 Task: Use Police car Siren Passing Effect in this video Movie B.mp4
Action: Mouse pressed left at (326, 153)
Screenshot: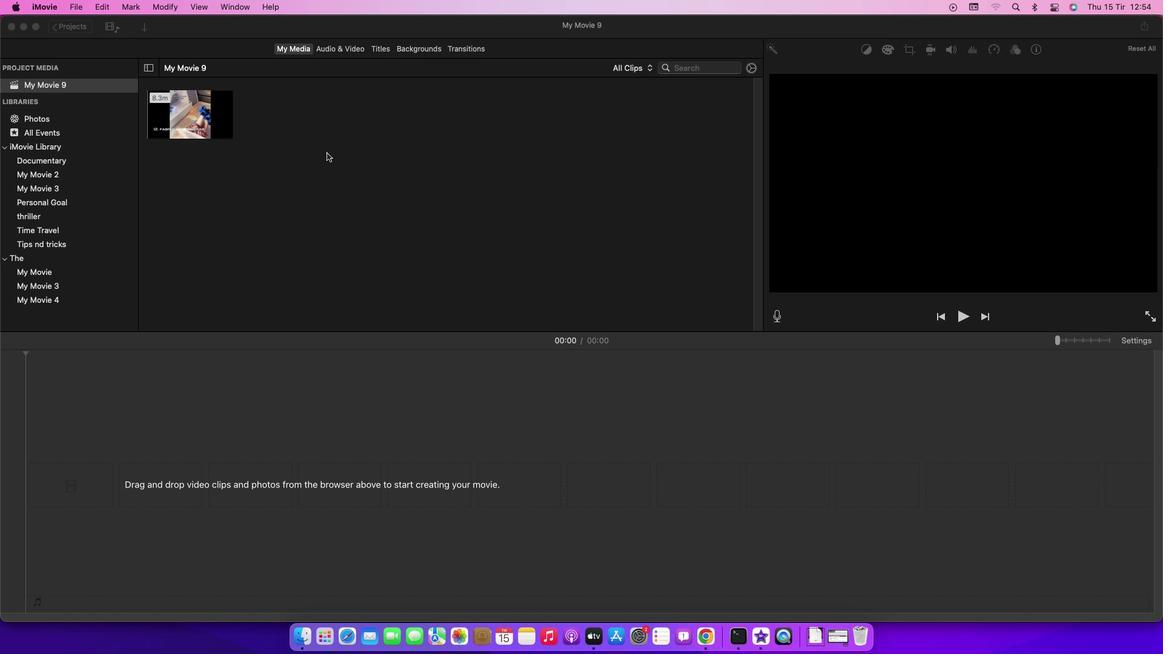 
Action: Mouse moved to (206, 125)
Screenshot: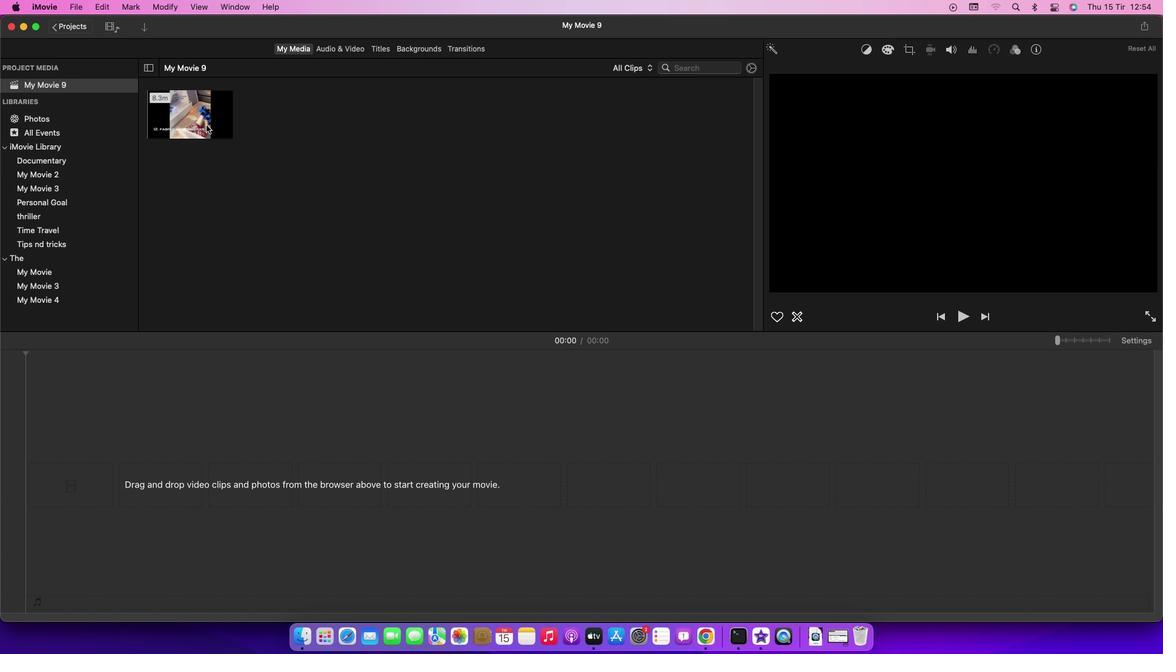 
Action: Mouse pressed left at (206, 125)
Screenshot: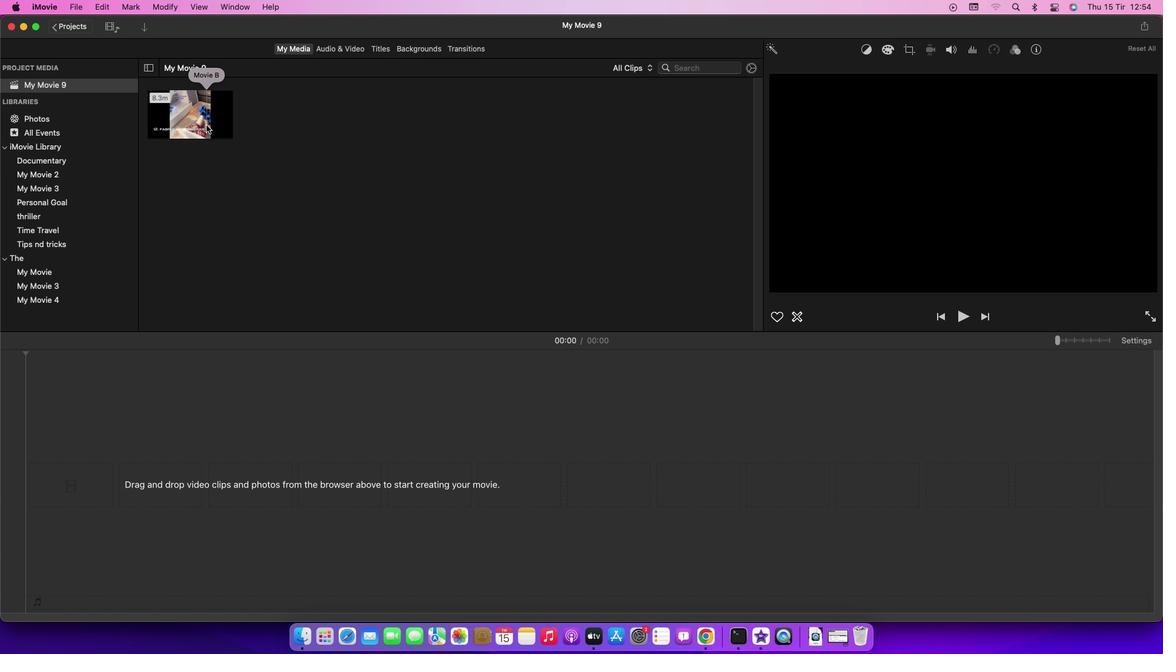 
Action: Mouse moved to (200, 107)
Screenshot: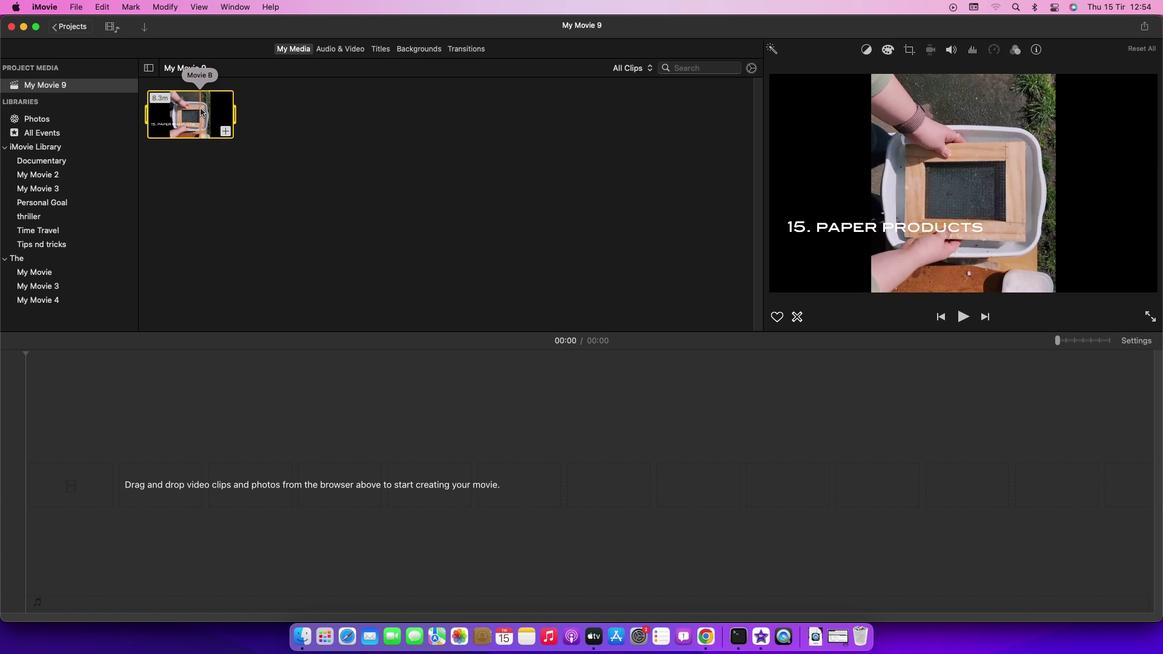 
Action: Mouse pressed left at (200, 107)
Screenshot: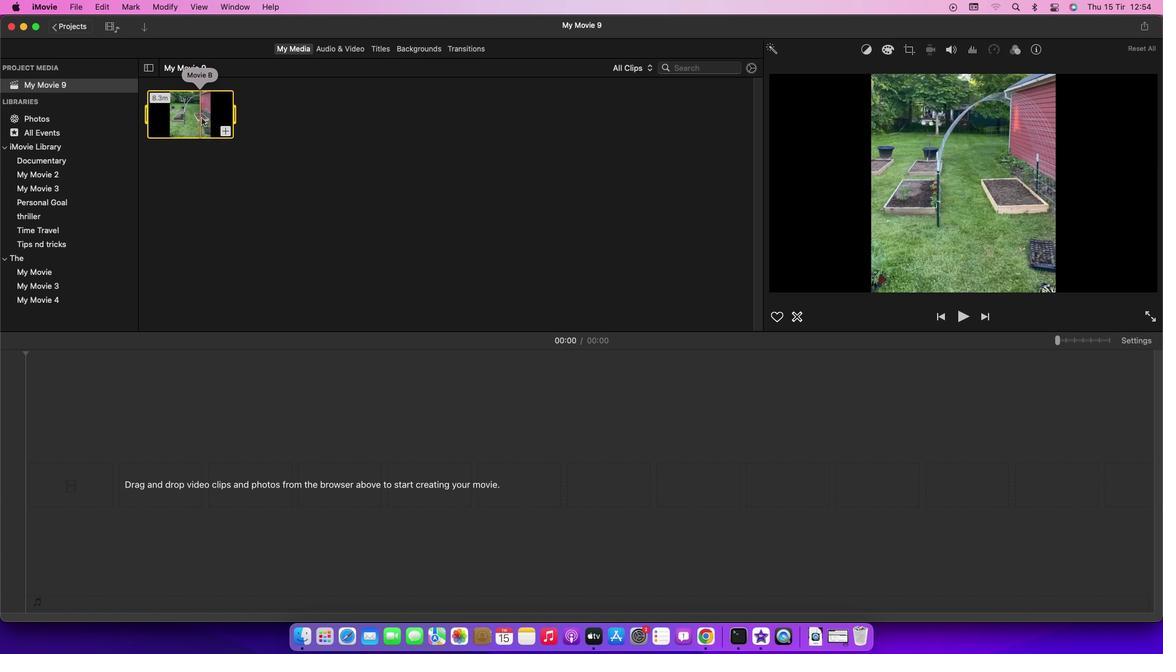 
Action: Mouse moved to (339, 44)
Screenshot: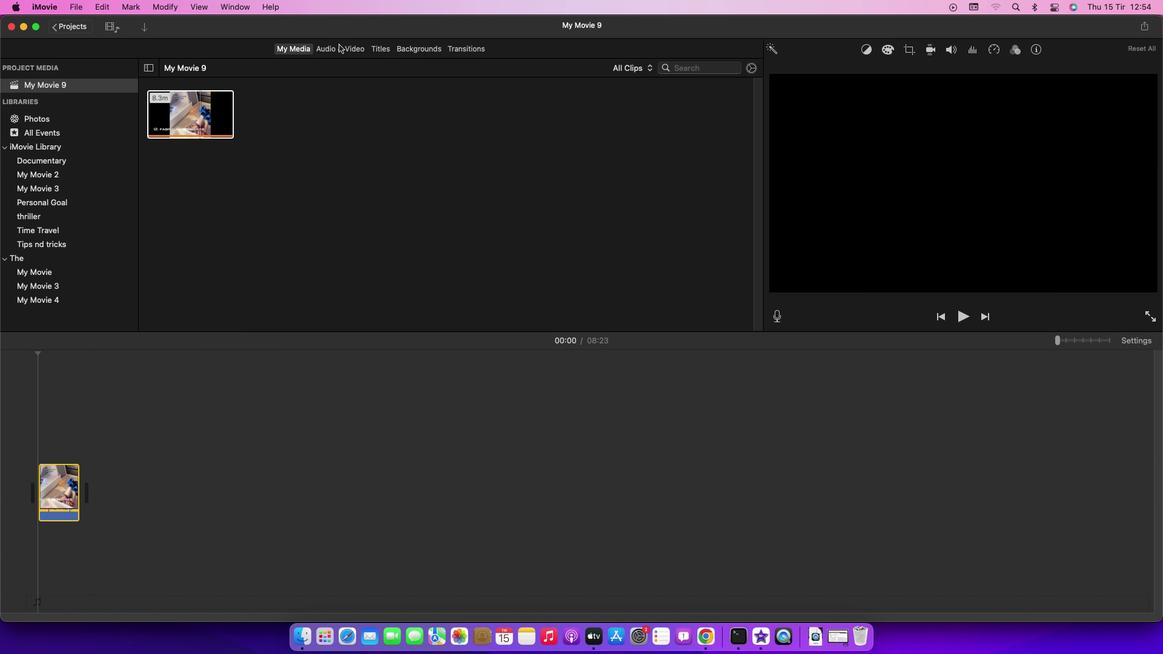
Action: Mouse pressed left at (339, 44)
Screenshot: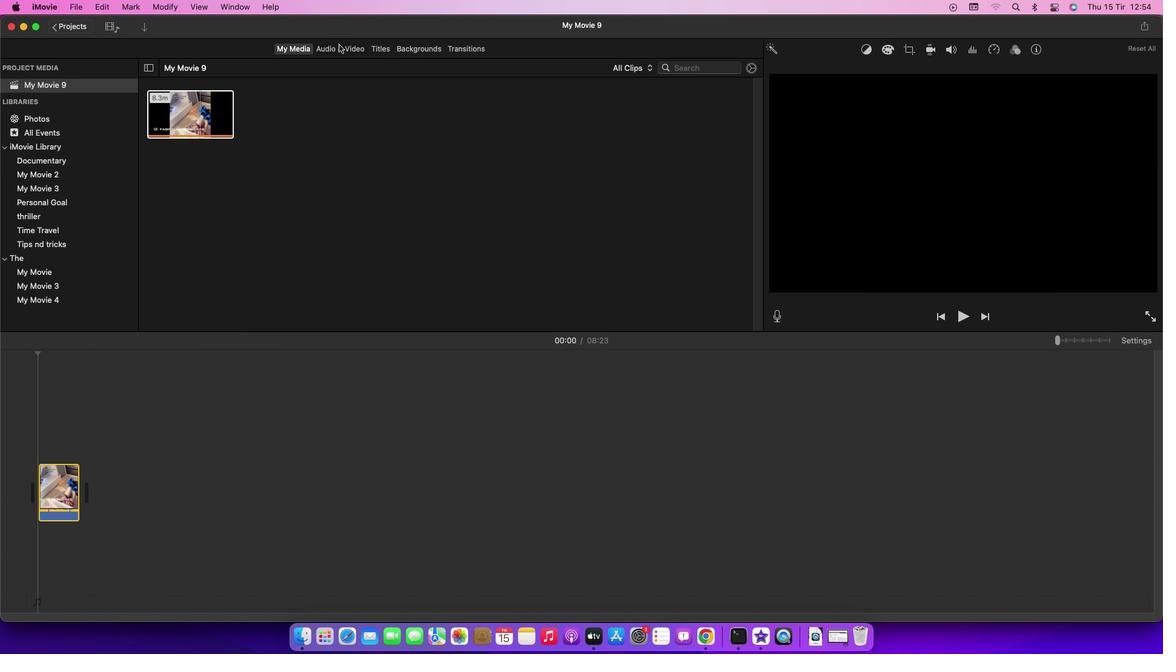 
Action: Mouse moved to (78, 117)
Screenshot: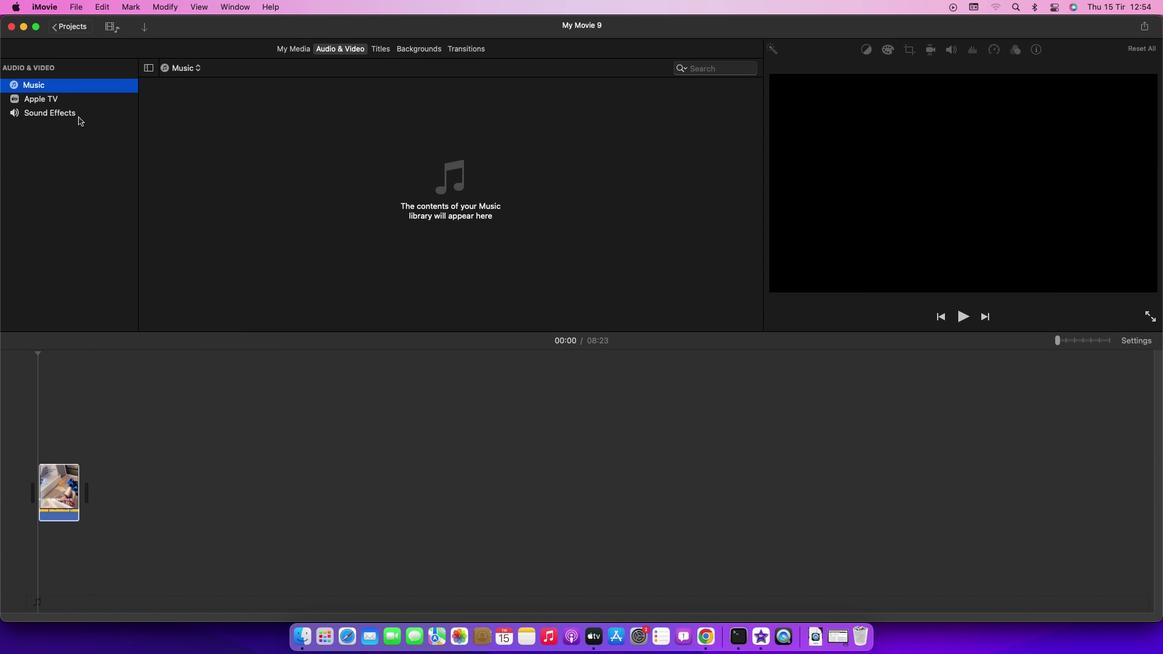 
Action: Mouse pressed left at (78, 117)
Screenshot: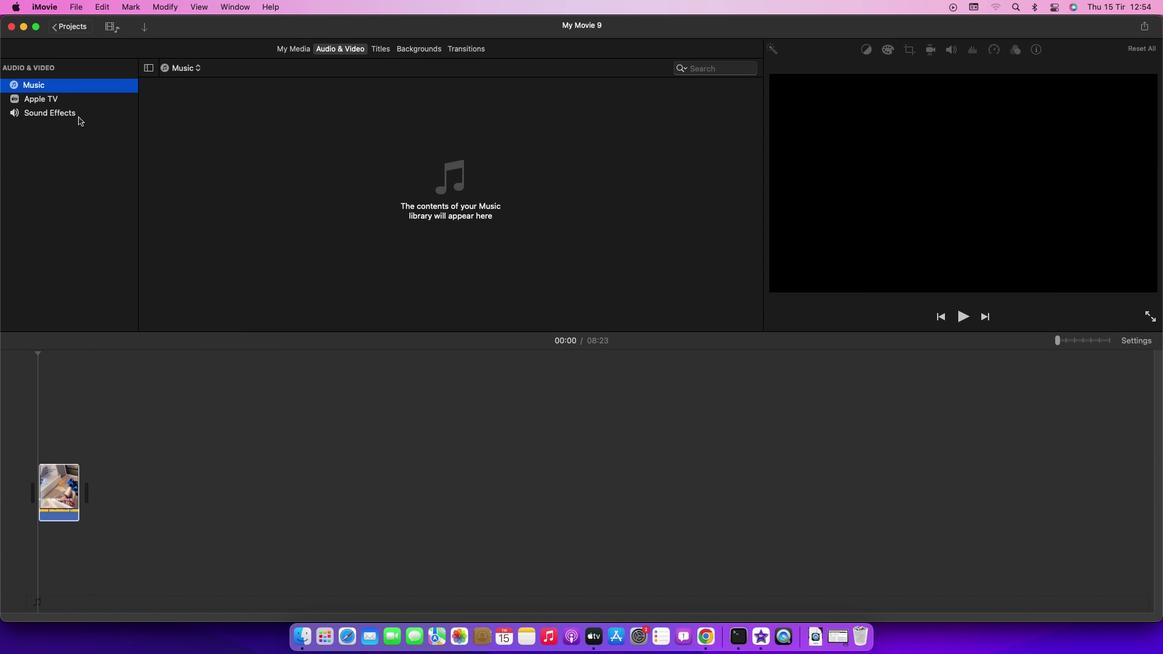 
Action: Mouse moved to (251, 247)
Screenshot: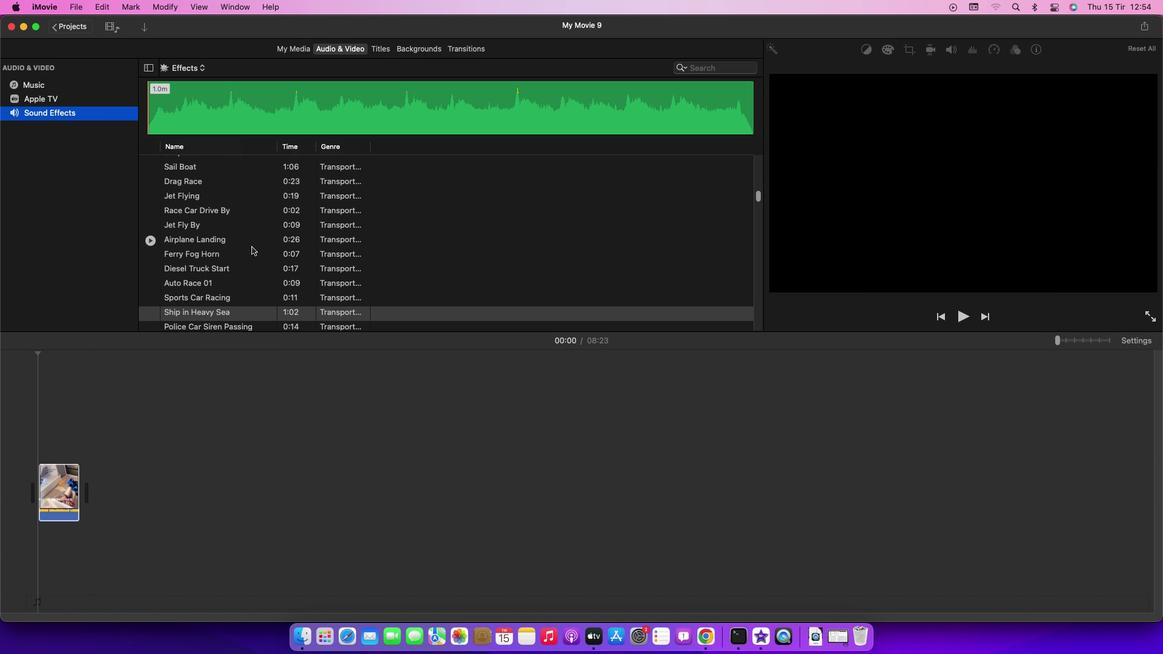 
Action: Mouse scrolled (251, 247) with delta (0, 0)
Screenshot: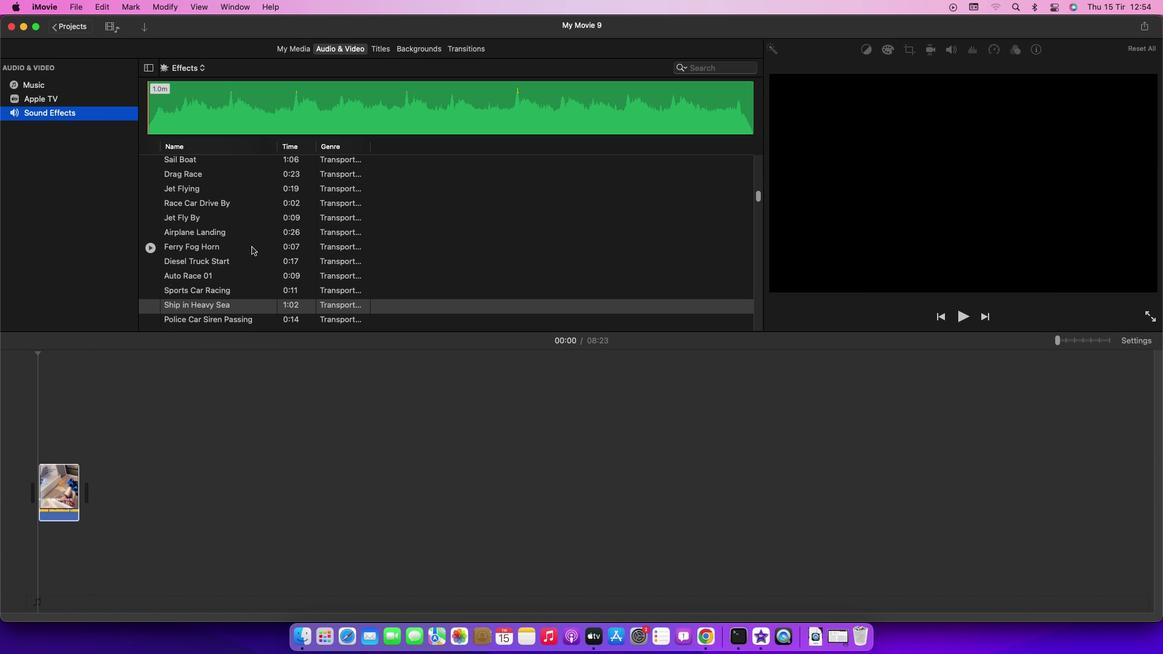 
Action: Mouse scrolled (251, 247) with delta (0, 0)
Screenshot: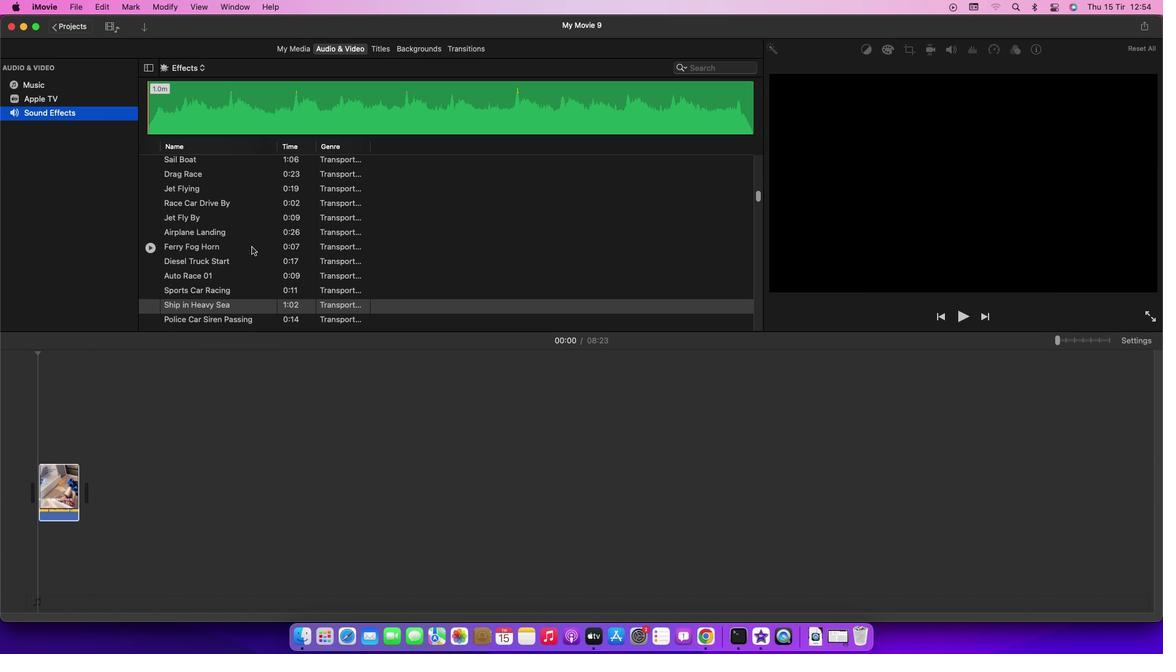 
Action: Mouse scrolled (251, 247) with delta (0, 0)
Screenshot: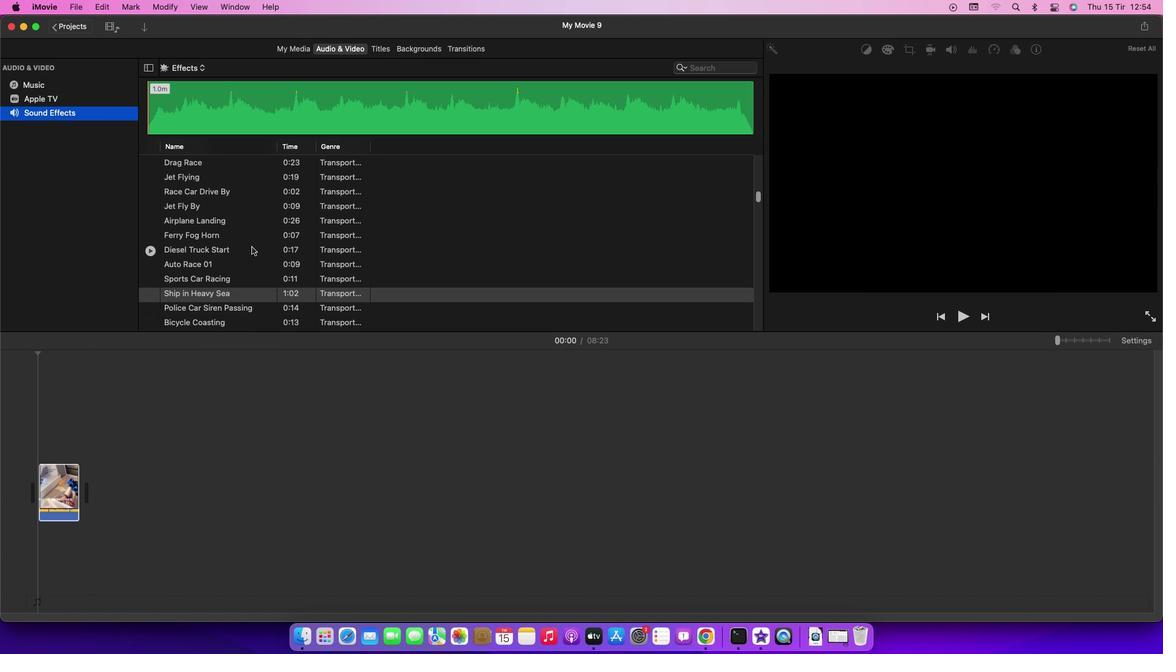 
Action: Mouse moved to (207, 306)
Screenshot: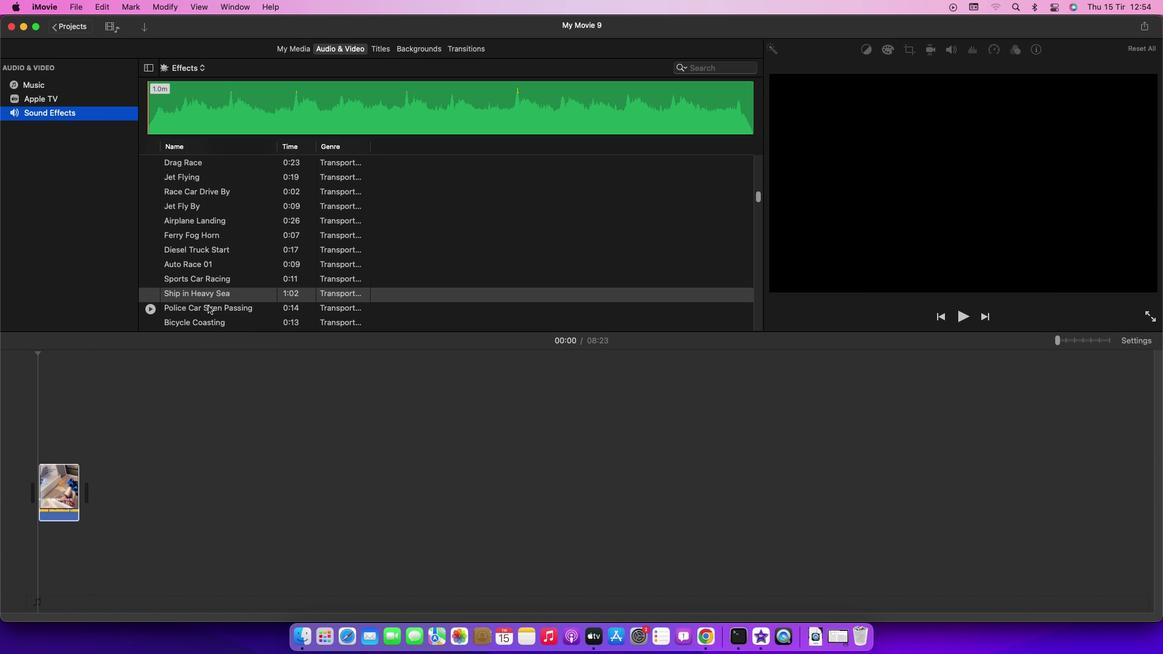 
Action: Mouse pressed left at (207, 306)
Screenshot: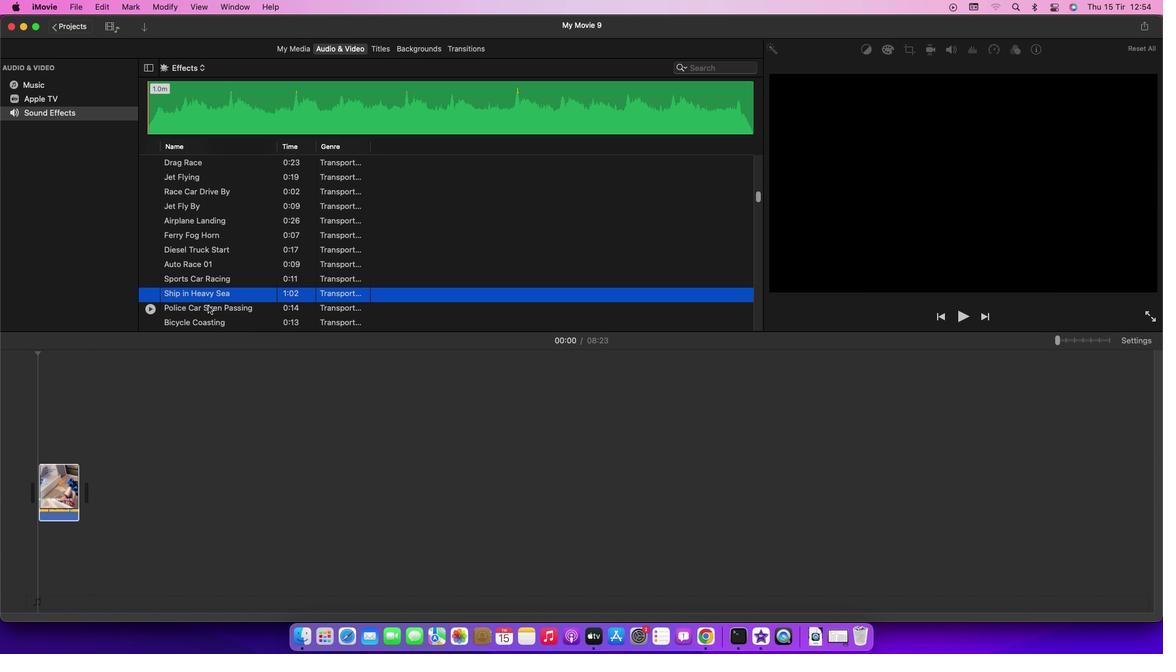 
Action: Mouse moved to (206, 306)
Screenshot: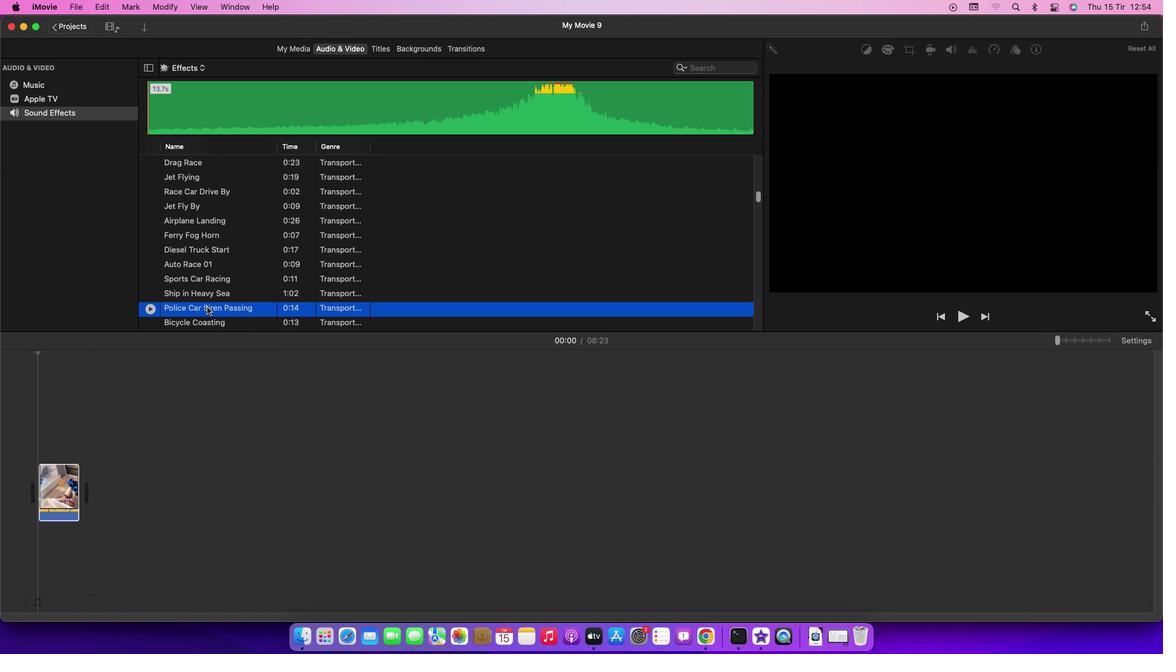 
Action: Mouse pressed left at (206, 306)
Screenshot: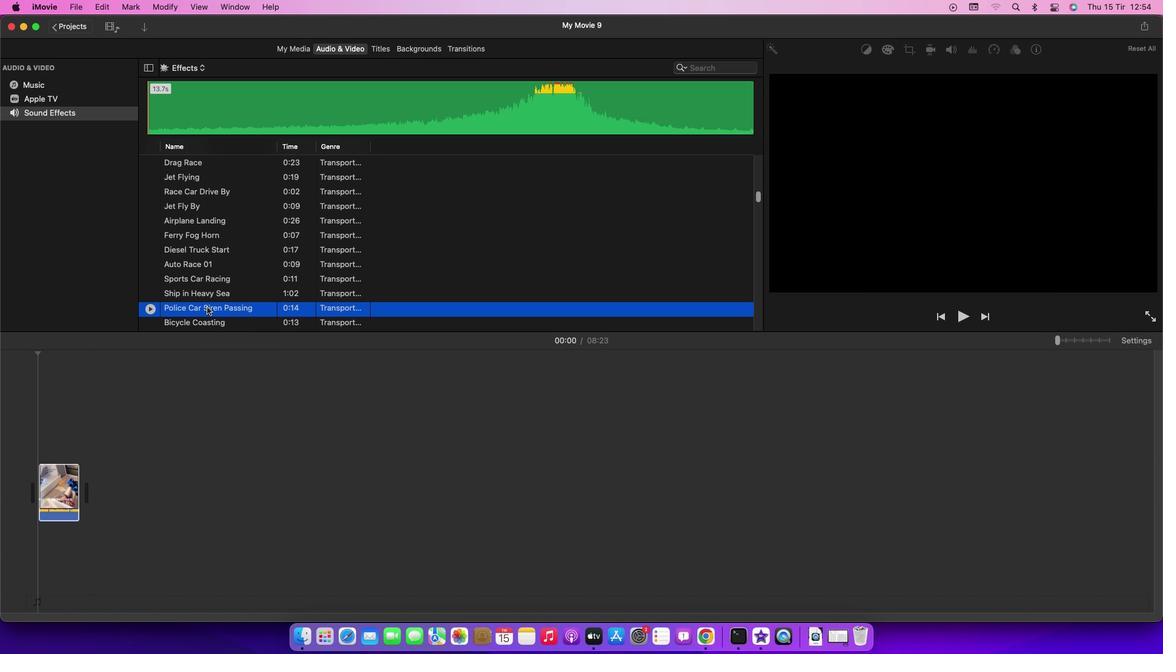 
Action: Mouse moved to (372, 474)
Screenshot: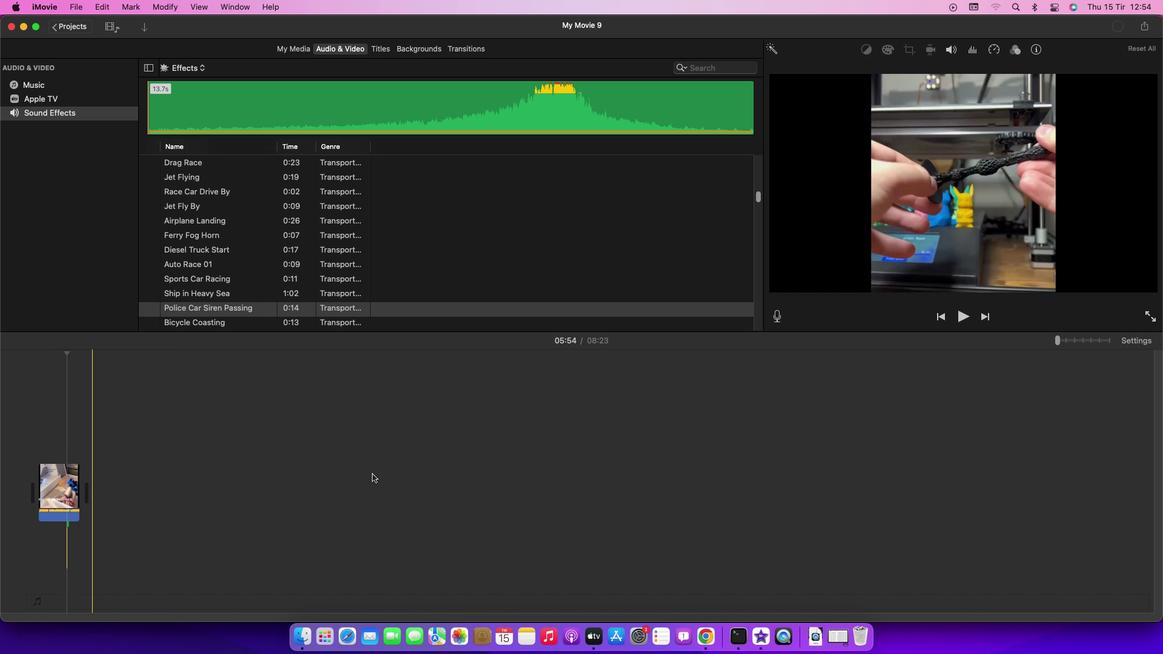 
